 Task: Arrange a 60-minute meeting to discuss employee engagement.
Action: Mouse moved to (90, 148)
Screenshot: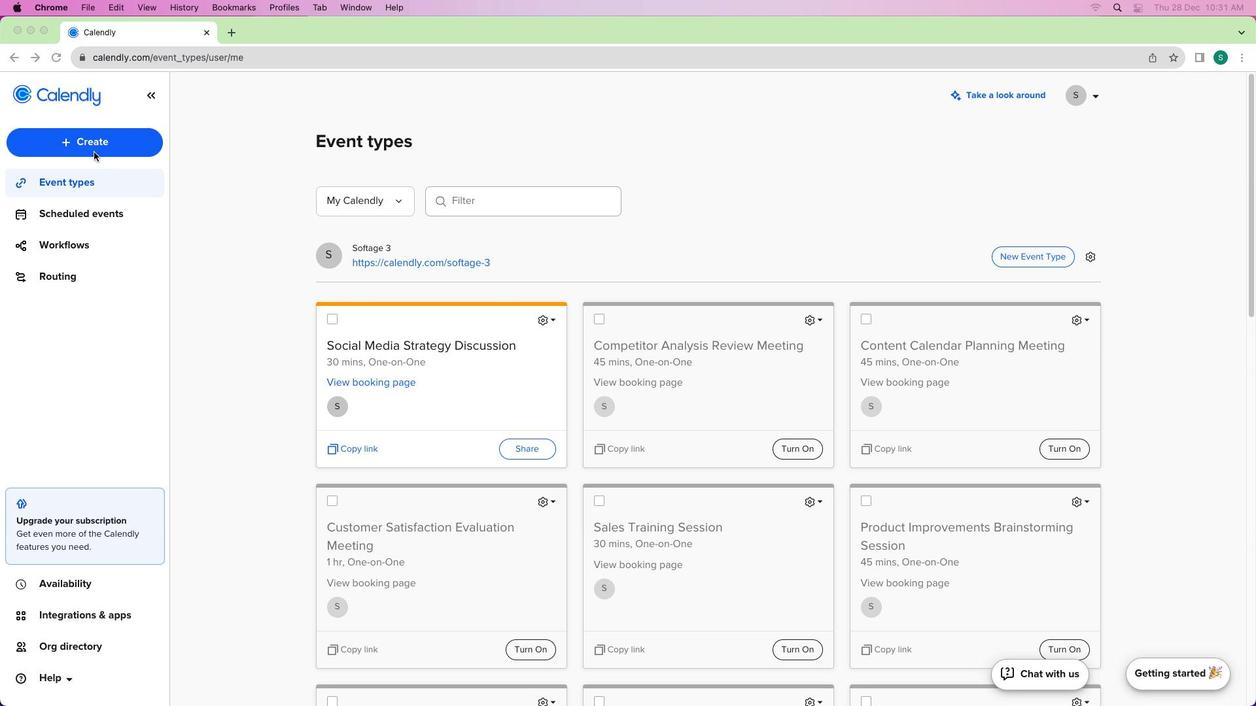 
Action: Mouse pressed left at (90, 148)
Screenshot: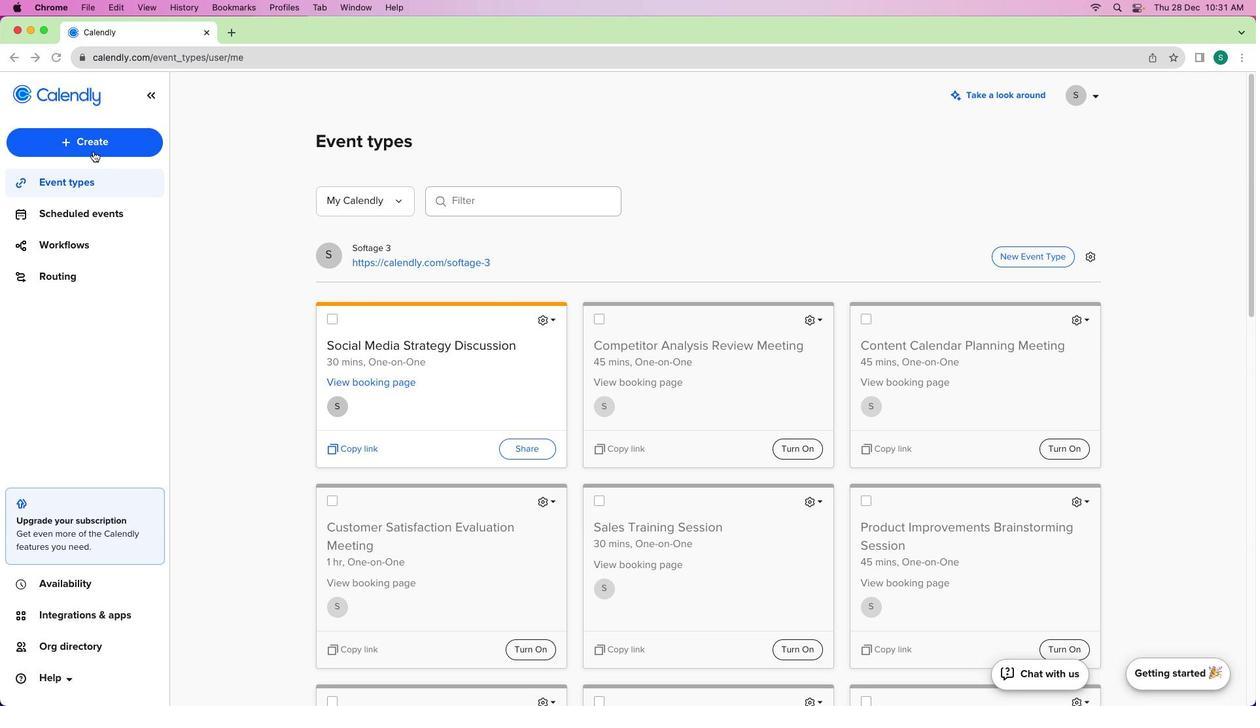 
Action: Mouse moved to (86, 145)
Screenshot: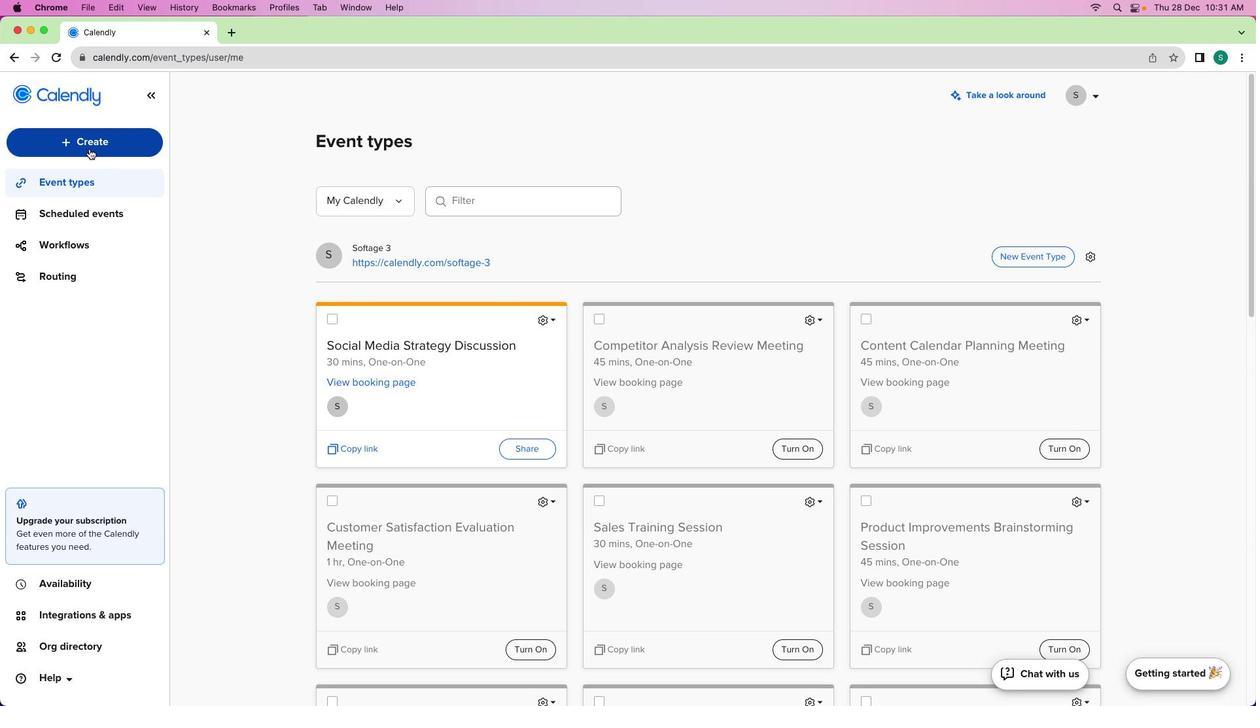 
Action: Mouse pressed left at (86, 145)
Screenshot: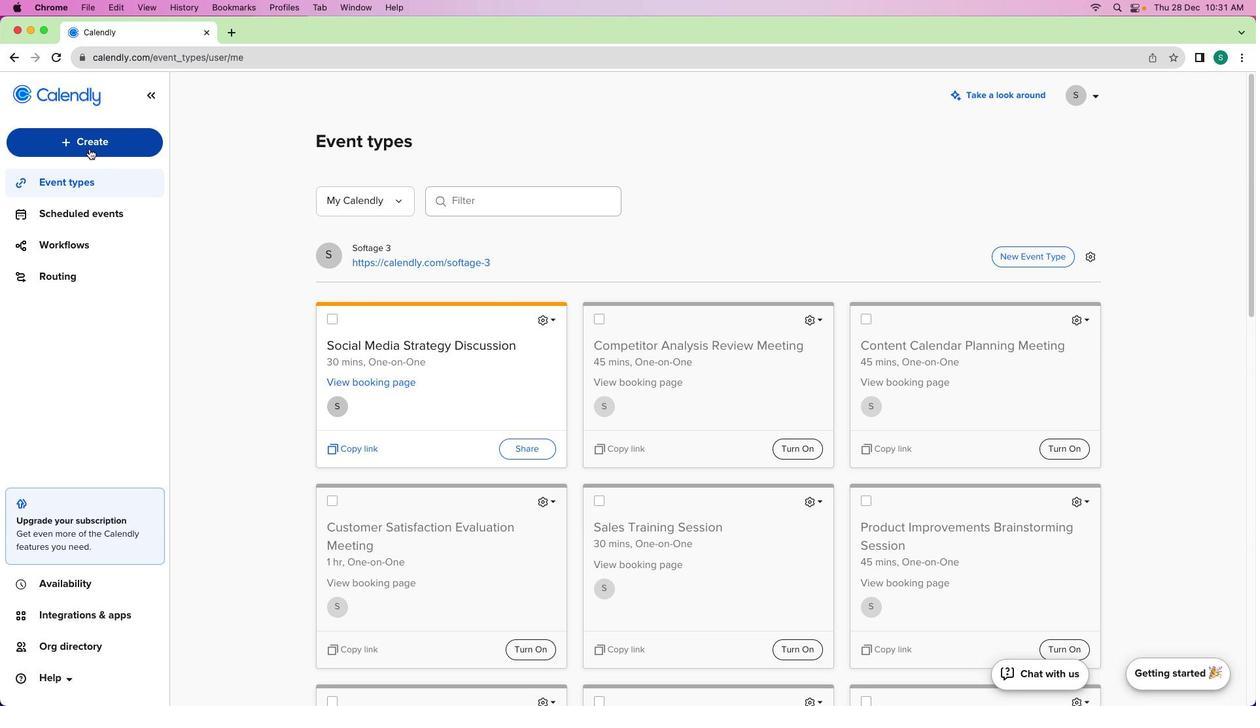 
Action: Mouse moved to (86, 174)
Screenshot: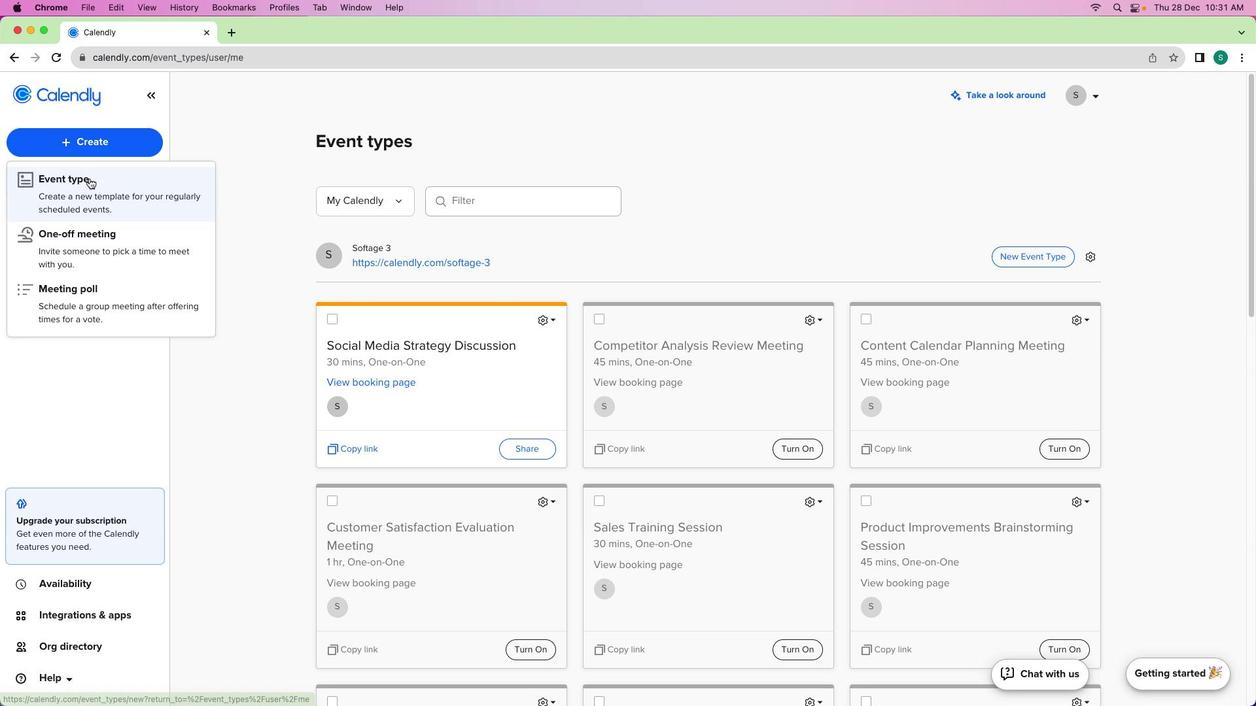 
Action: Mouse pressed left at (86, 174)
Screenshot: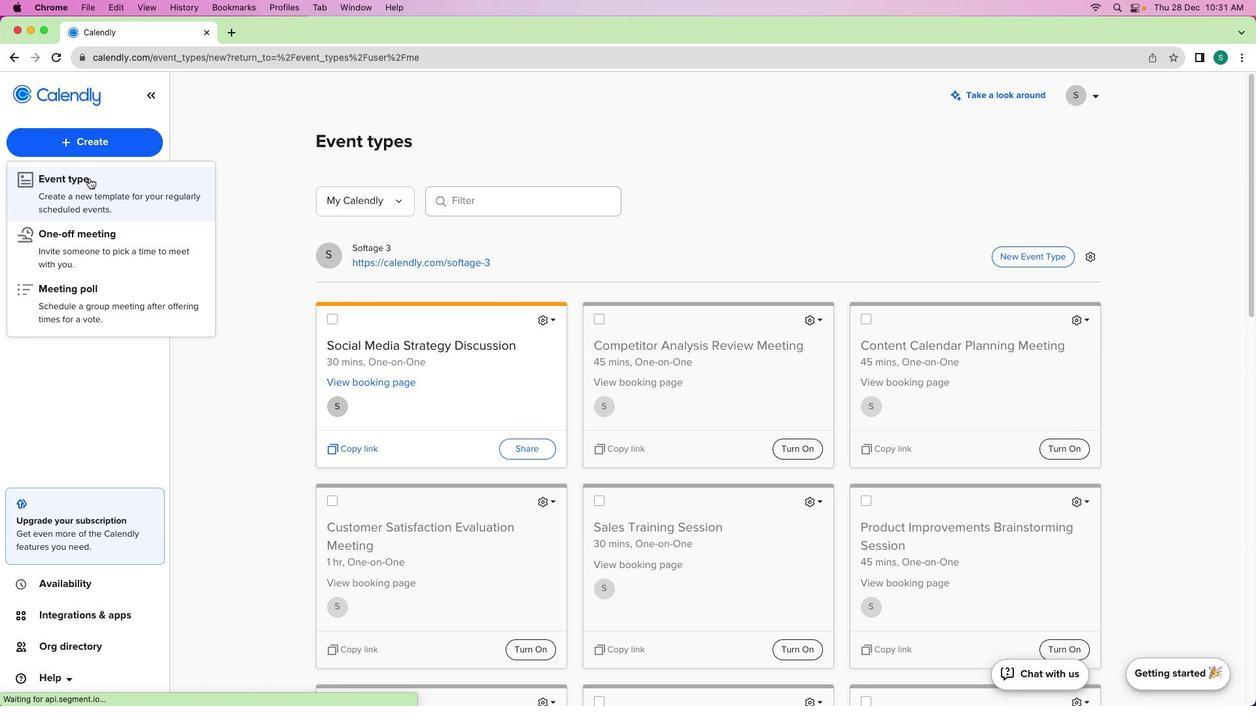 
Action: Mouse moved to (415, 254)
Screenshot: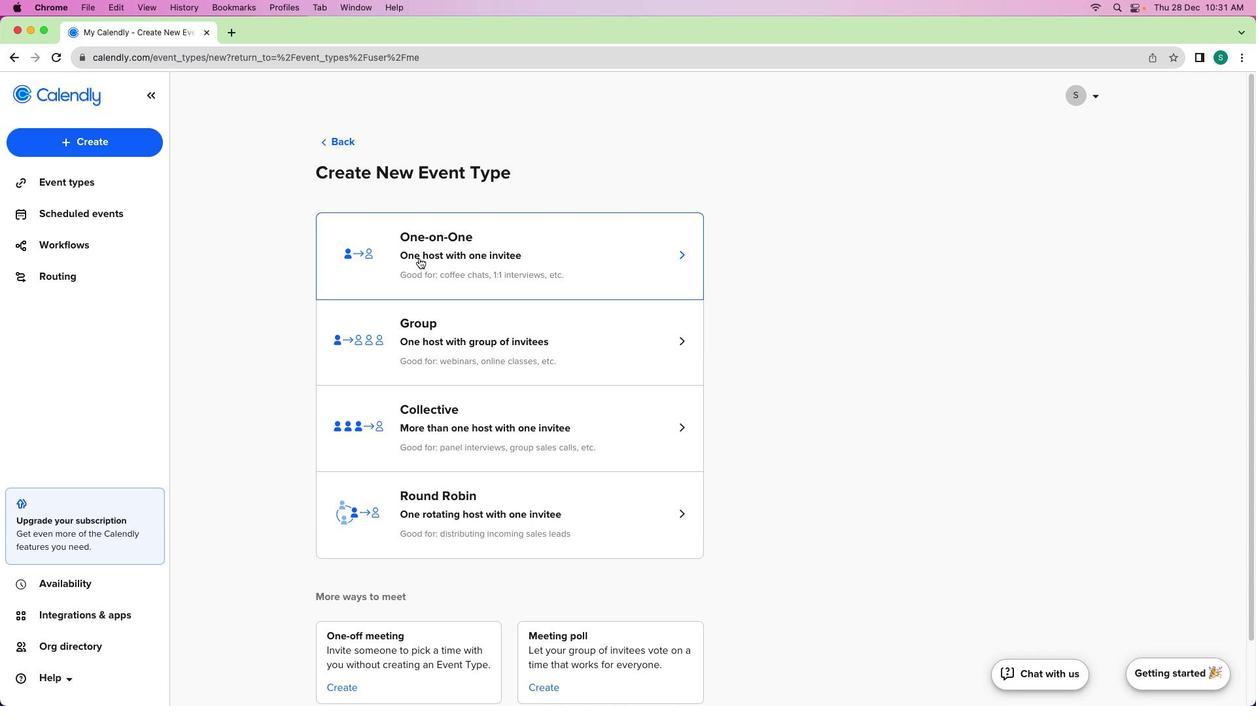 
Action: Mouse pressed left at (415, 254)
Screenshot: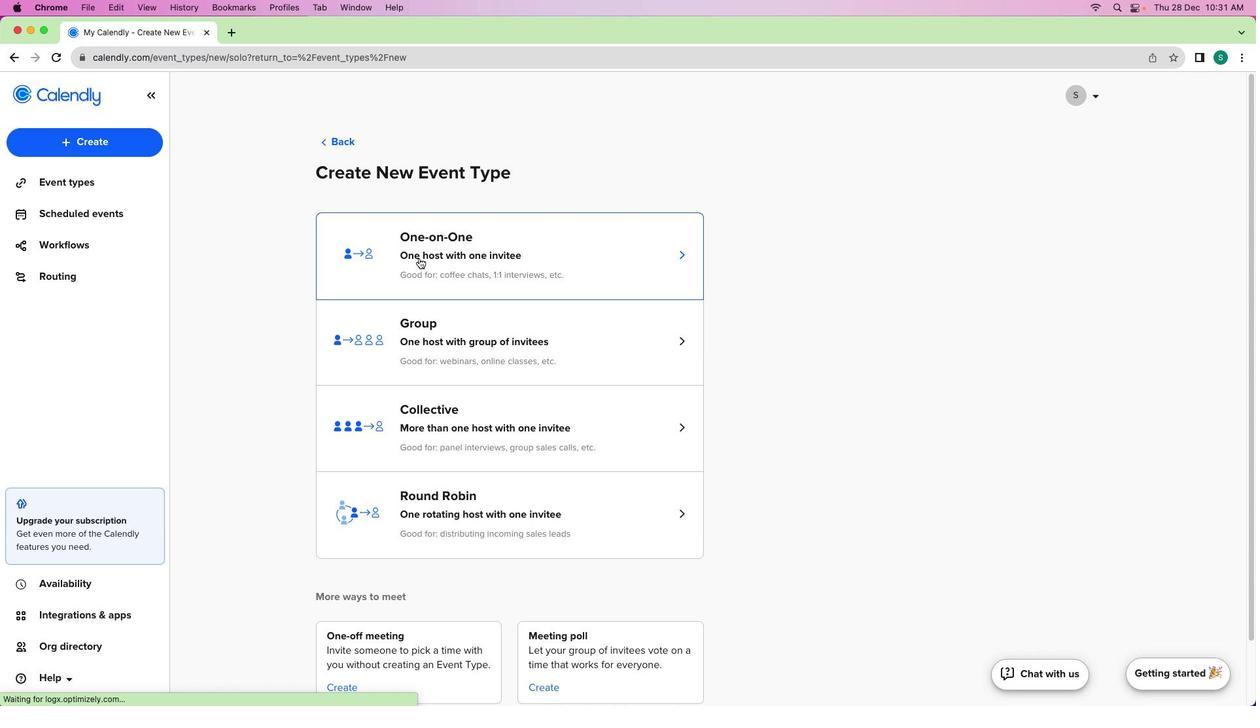 
Action: Mouse moved to (198, 199)
Screenshot: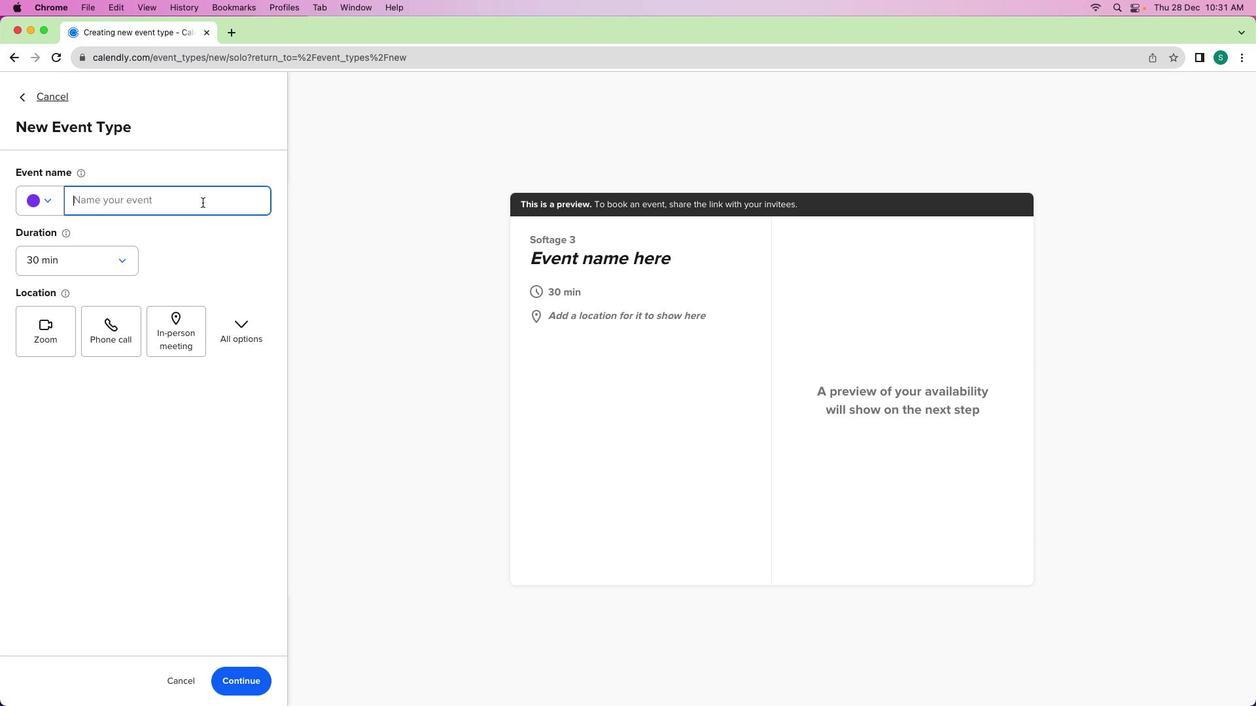 
Action: Mouse pressed left at (198, 199)
Screenshot: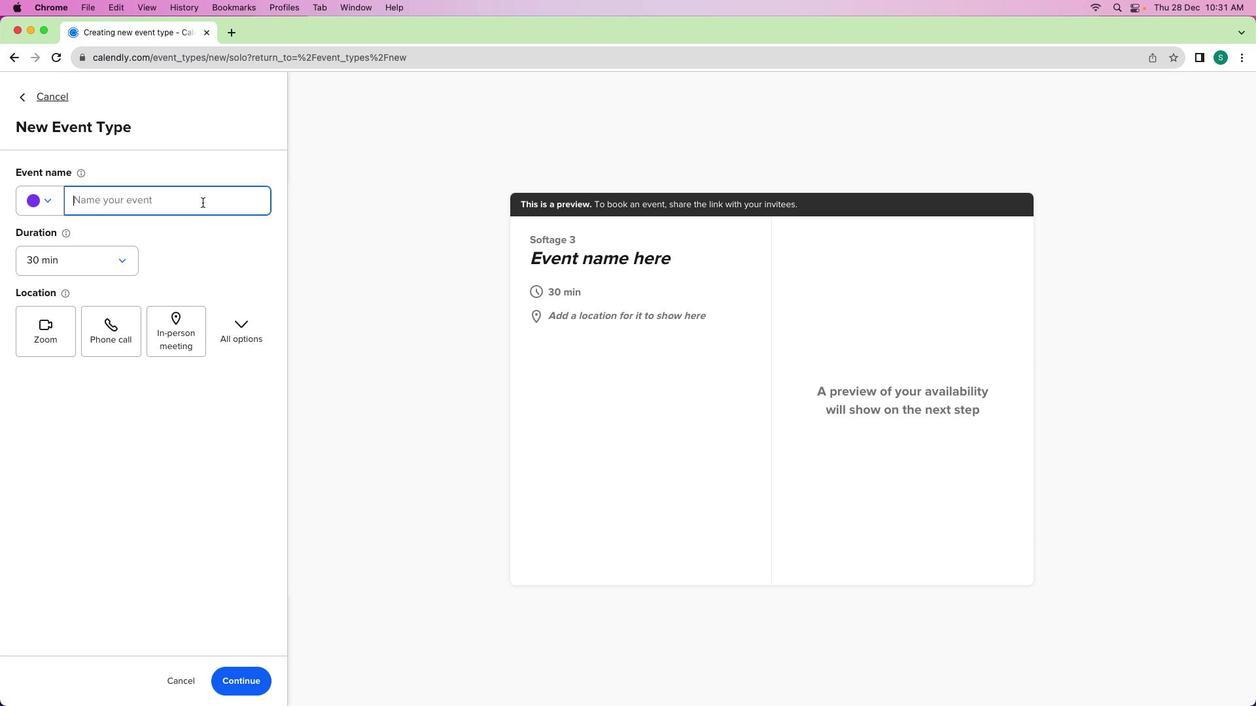 
Action: Mouse moved to (196, 198)
Screenshot: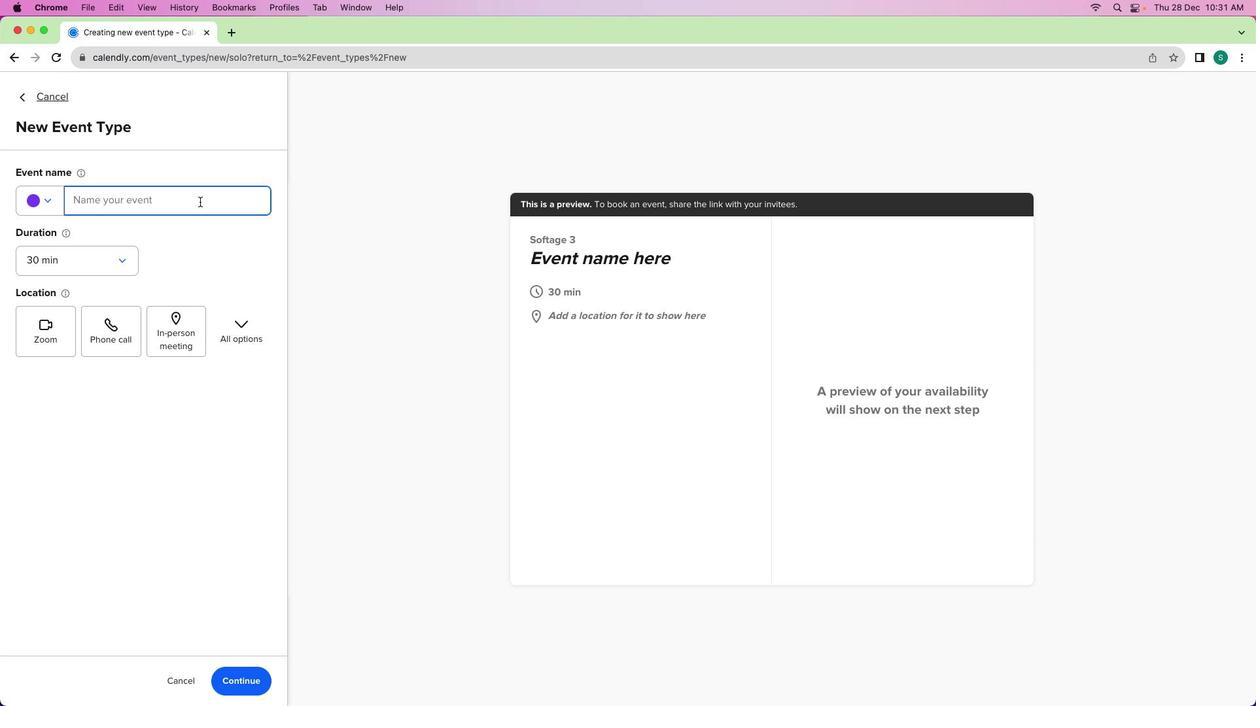 
Action: Key pressed Key.shift'C''l''o''u''d'Key.backspaceKey.backspaceKey.backspaceKey.backspaceKey.backspaceKey.shift'E''m''p''l''o''y''e''e'Key.spaceKey.shift'E''n''g''a''g''e''m''e''n''t'Key.spaceKey.shift'D''i''s''c''u''s''s''i''o''n'Key.spaceKey.shift'M''e''e''t''i''n''g'
Screenshot: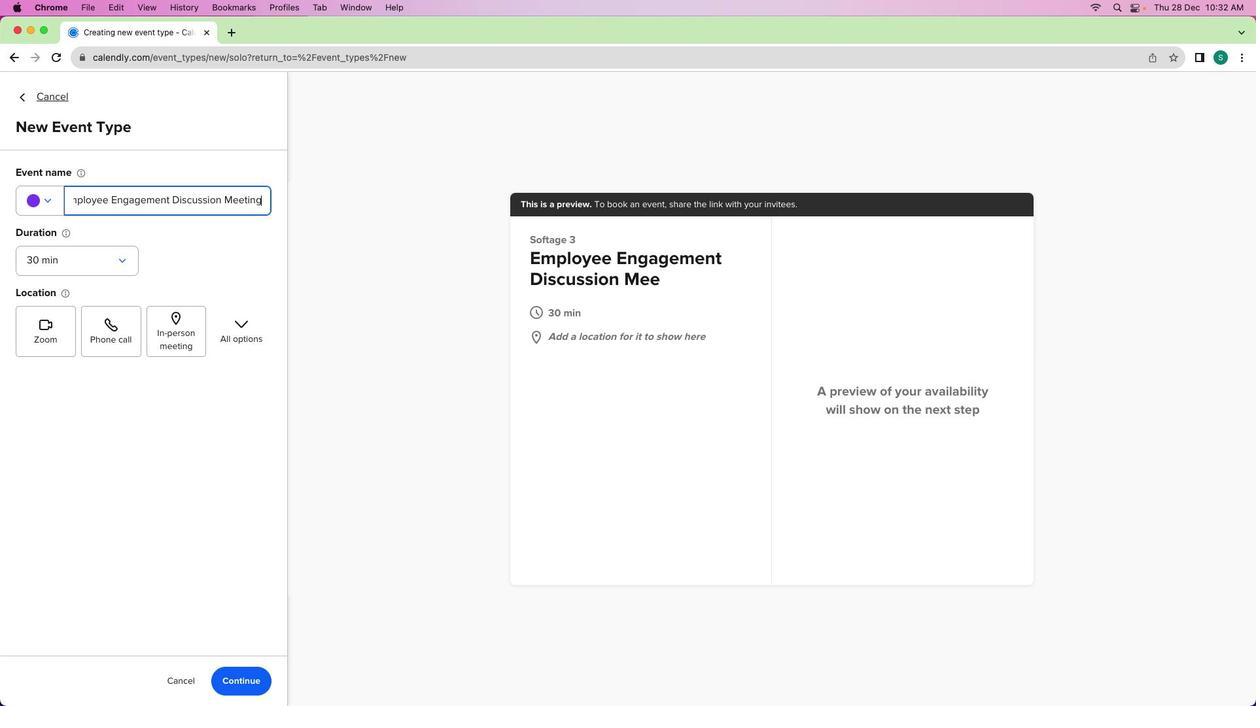 
Action: Mouse moved to (63, 261)
Screenshot: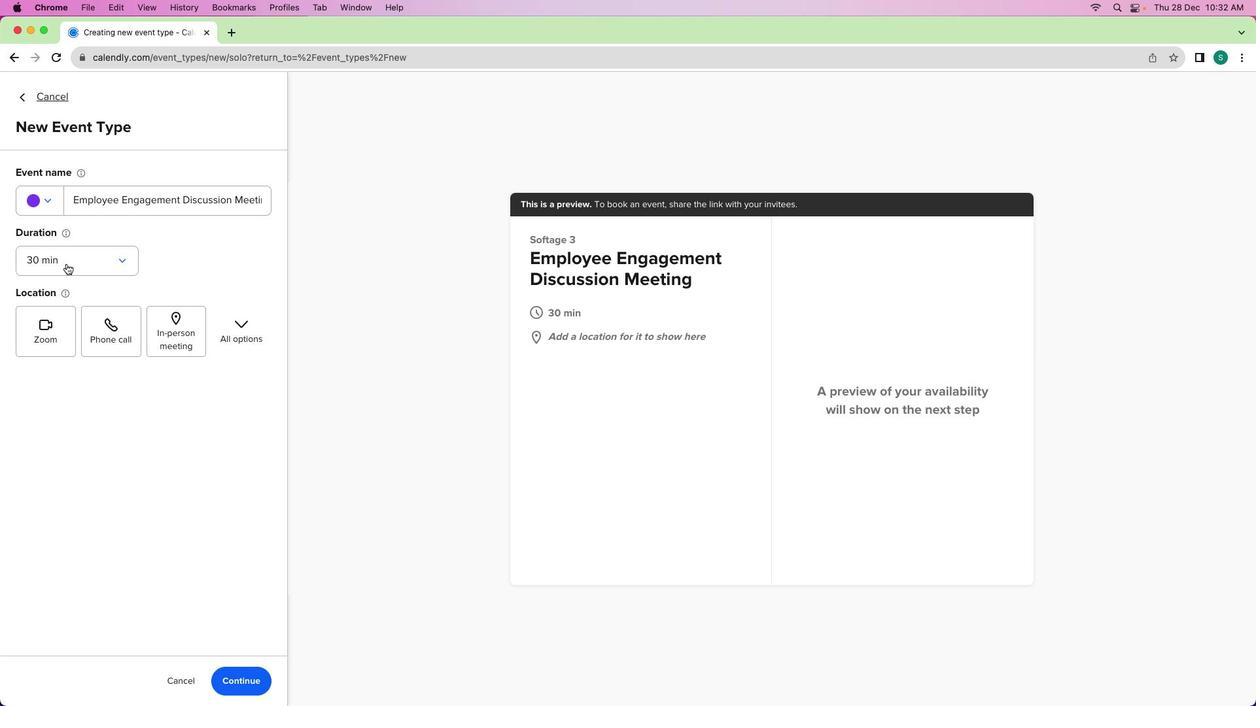 
Action: Mouse pressed left at (63, 261)
Screenshot: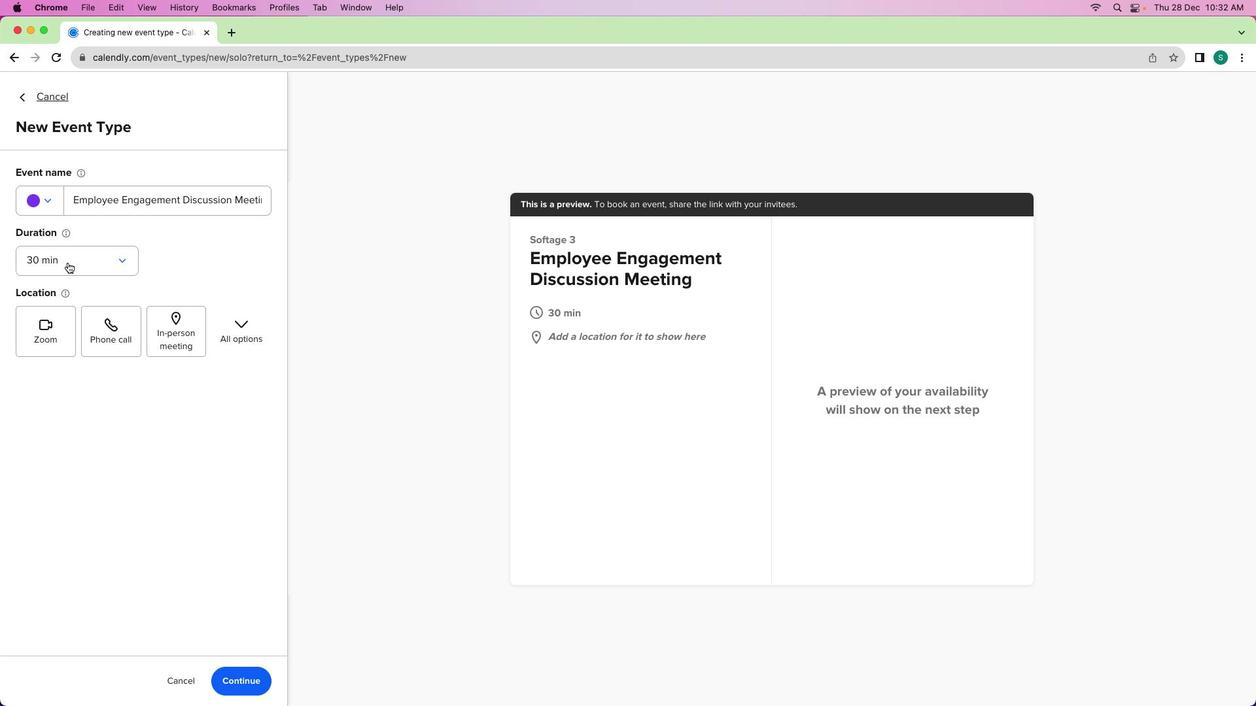 
Action: Mouse moved to (62, 371)
Screenshot: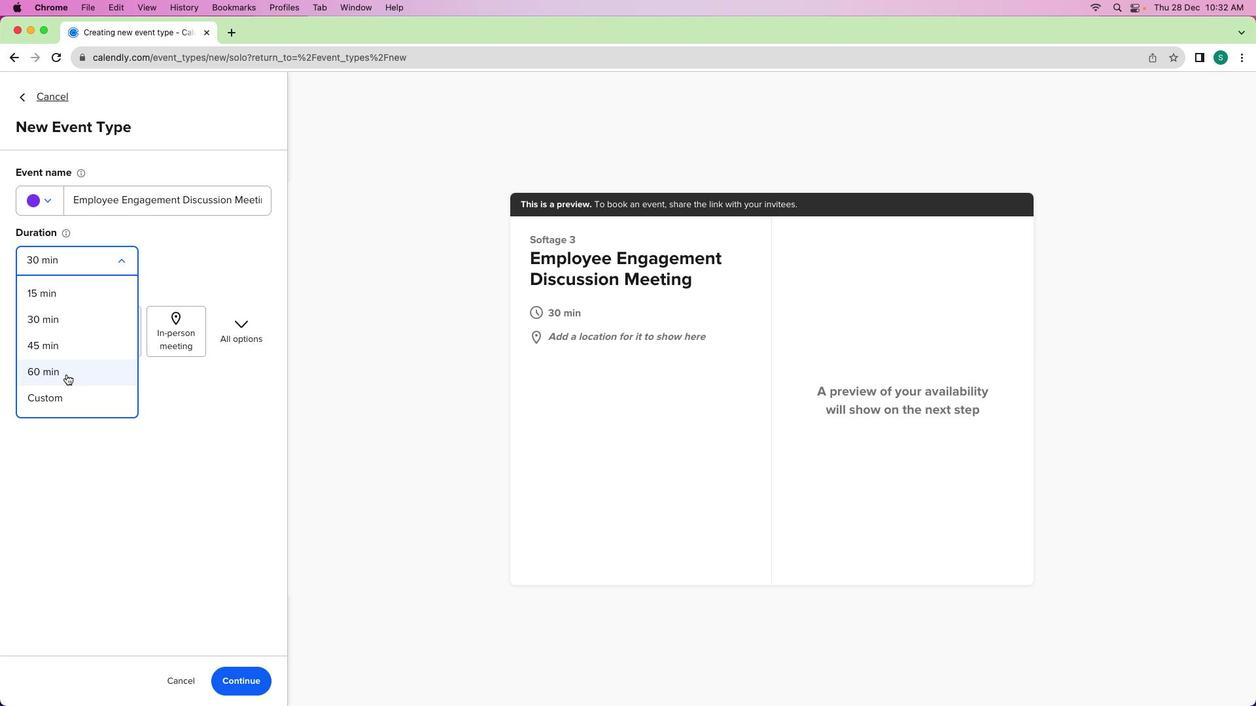 
Action: Mouse pressed left at (62, 371)
Screenshot: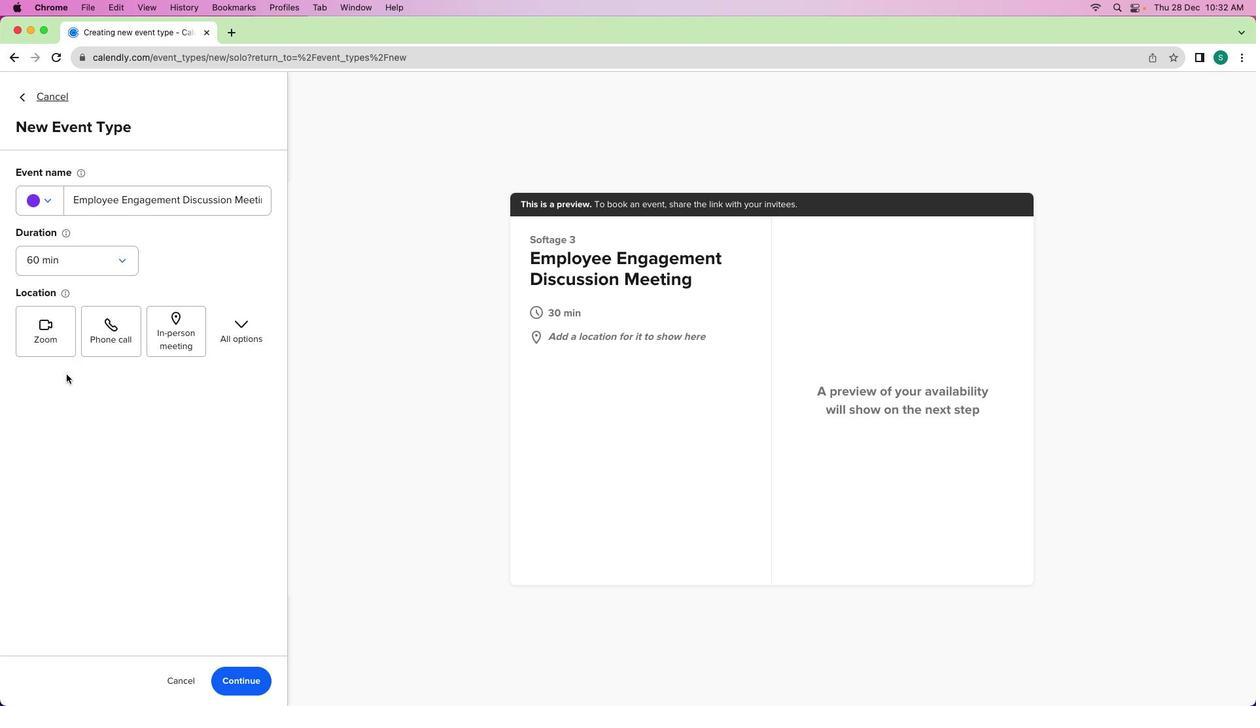 
Action: Mouse moved to (47, 343)
Screenshot: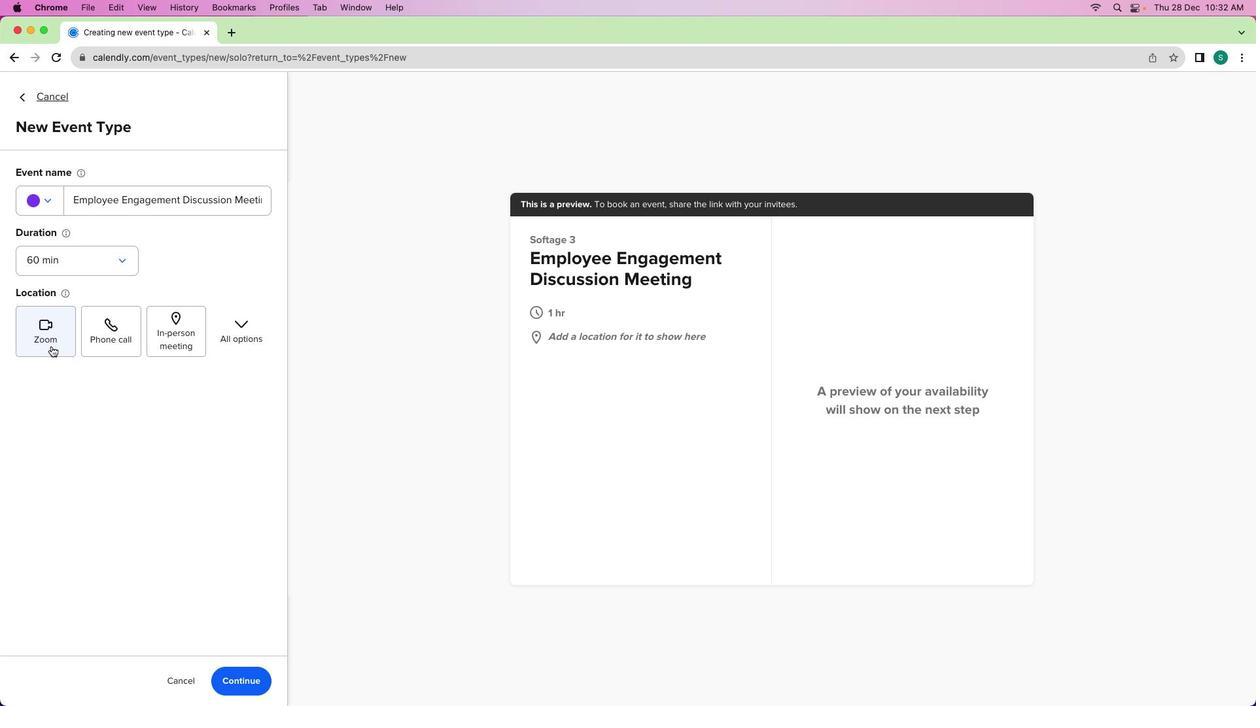 
Action: Mouse pressed left at (47, 343)
Screenshot: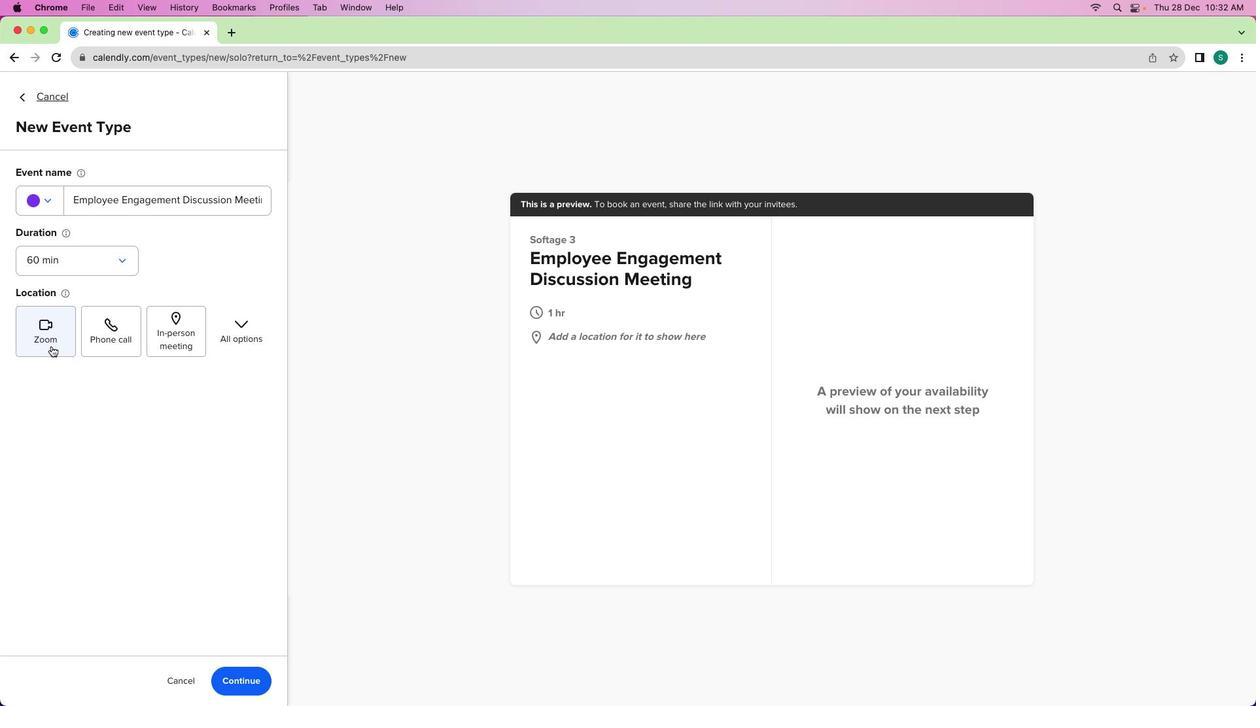 
Action: Mouse moved to (244, 674)
Screenshot: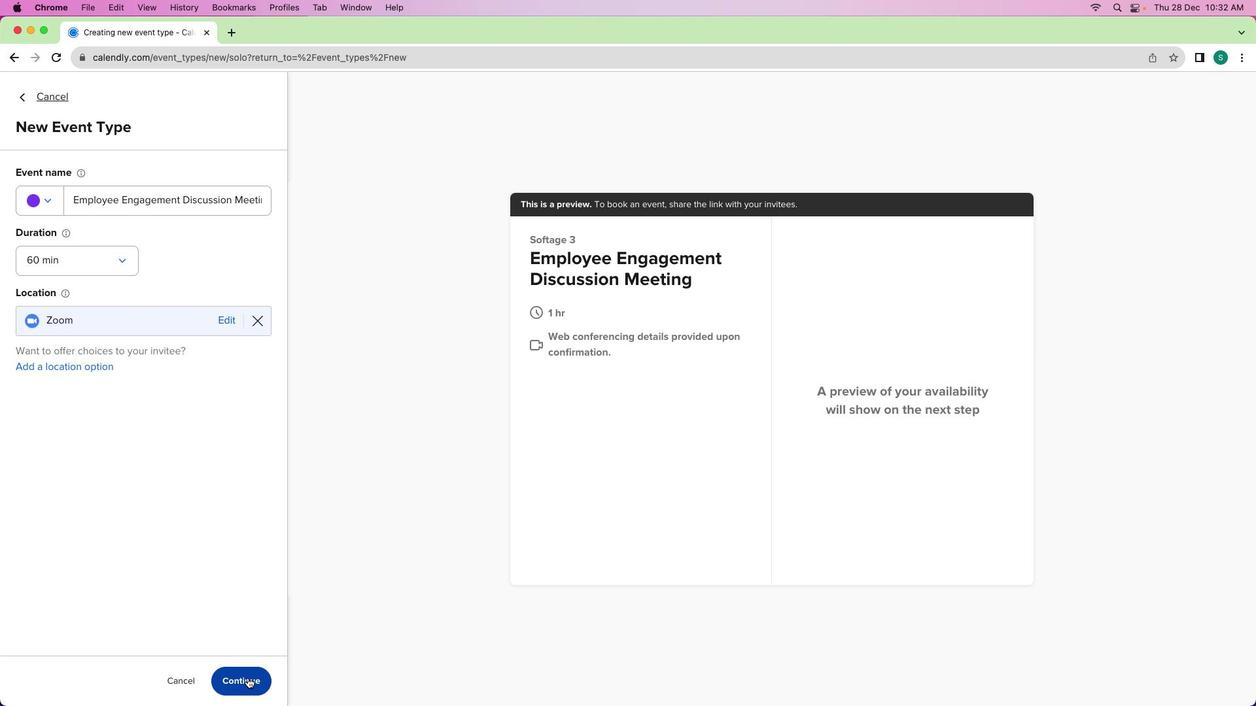 
Action: Mouse pressed left at (244, 674)
Screenshot: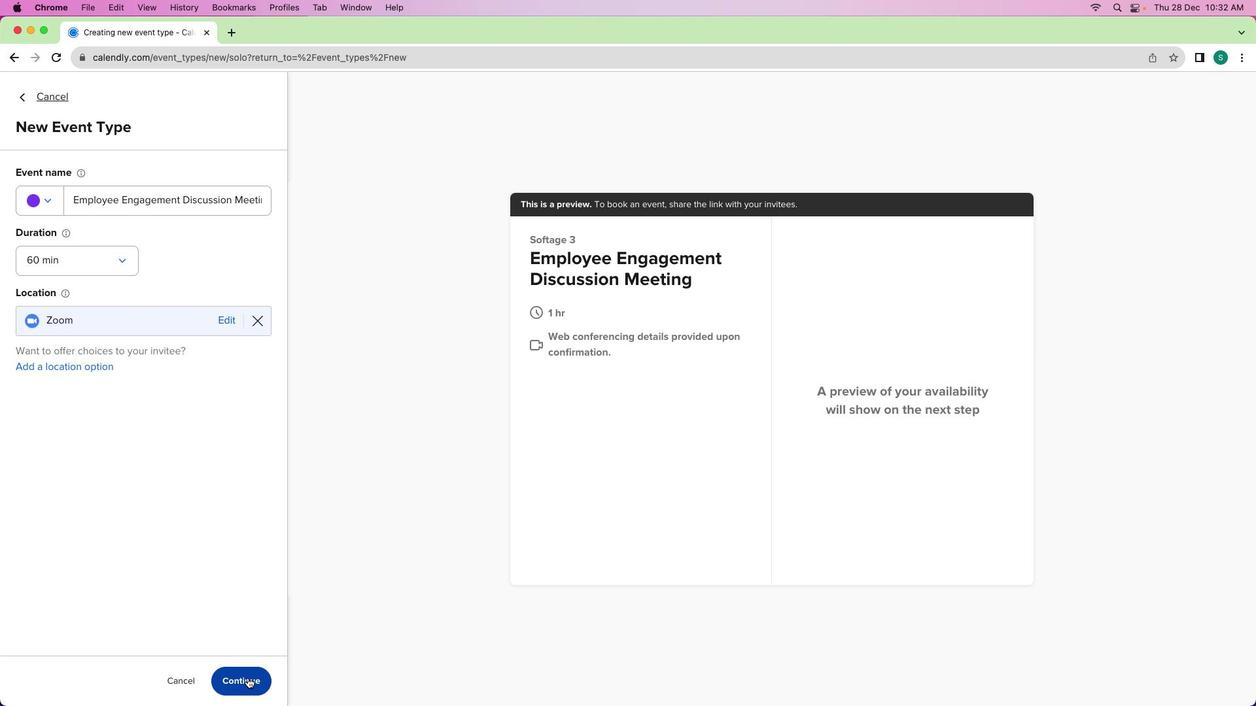 
Action: Mouse moved to (146, 224)
Screenshot: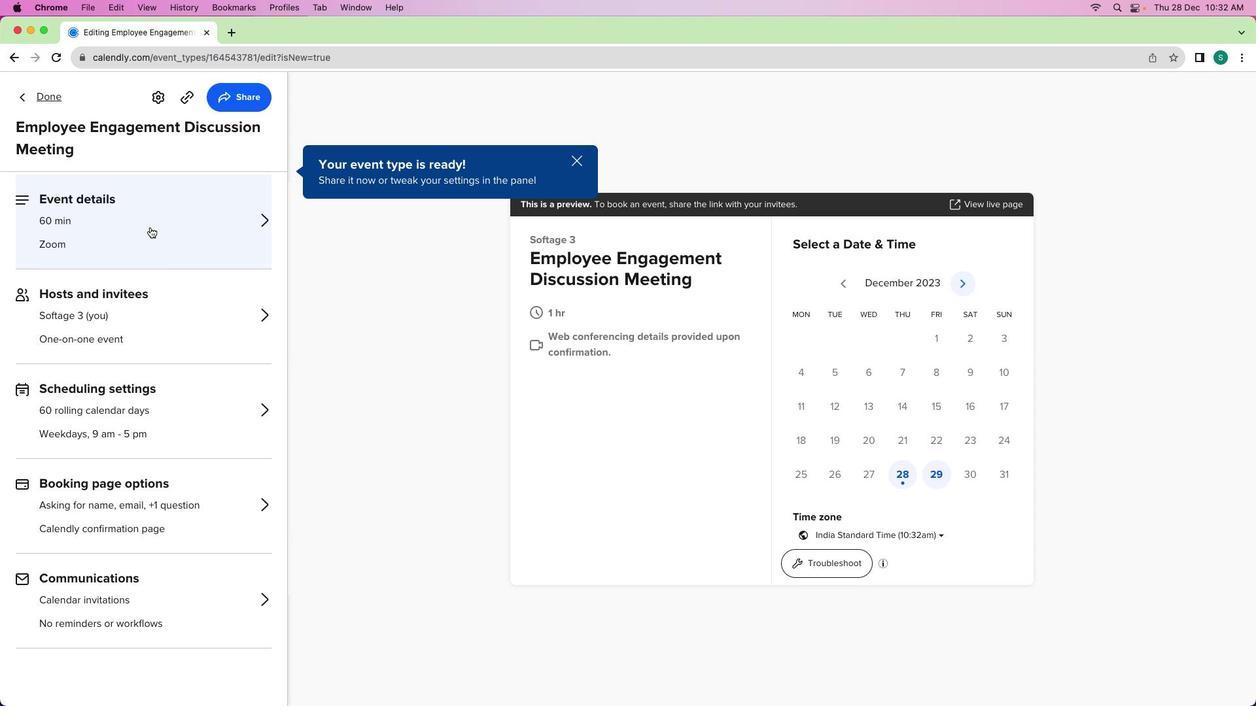 
Action: Mouse pressed left at (146, 224)
Screenshot: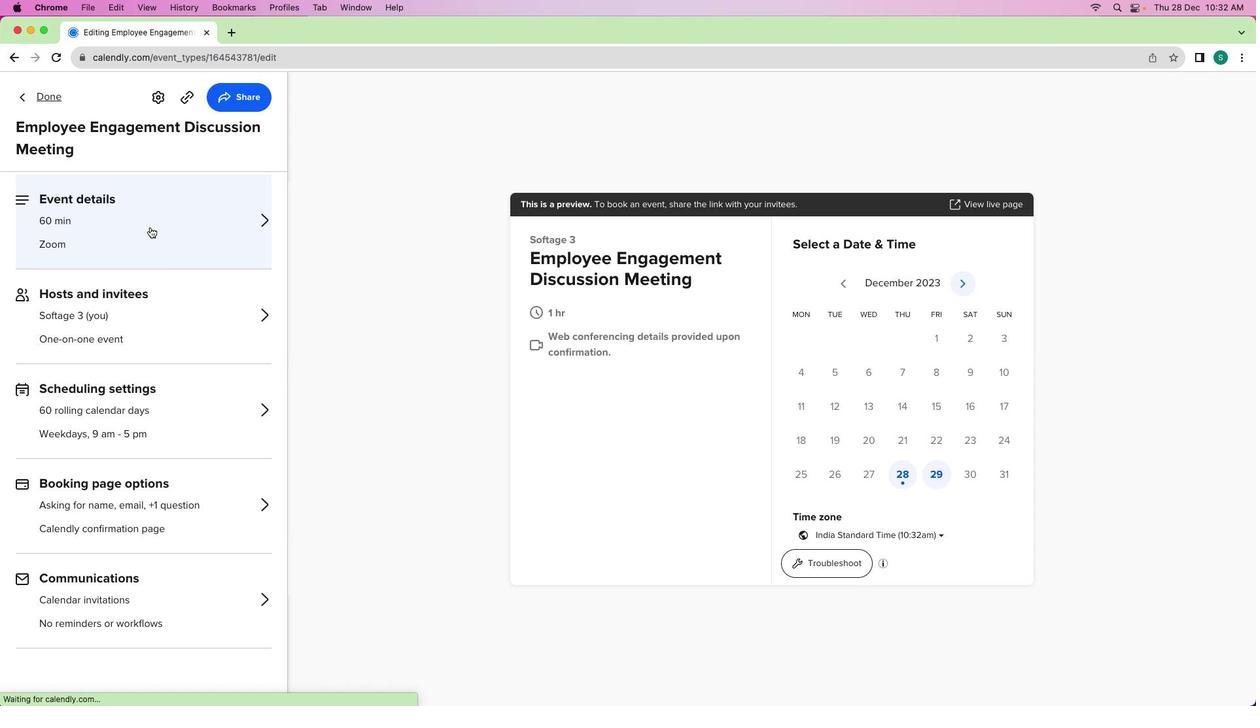
Action: Mouse moved to (141, 465)
Screenshot: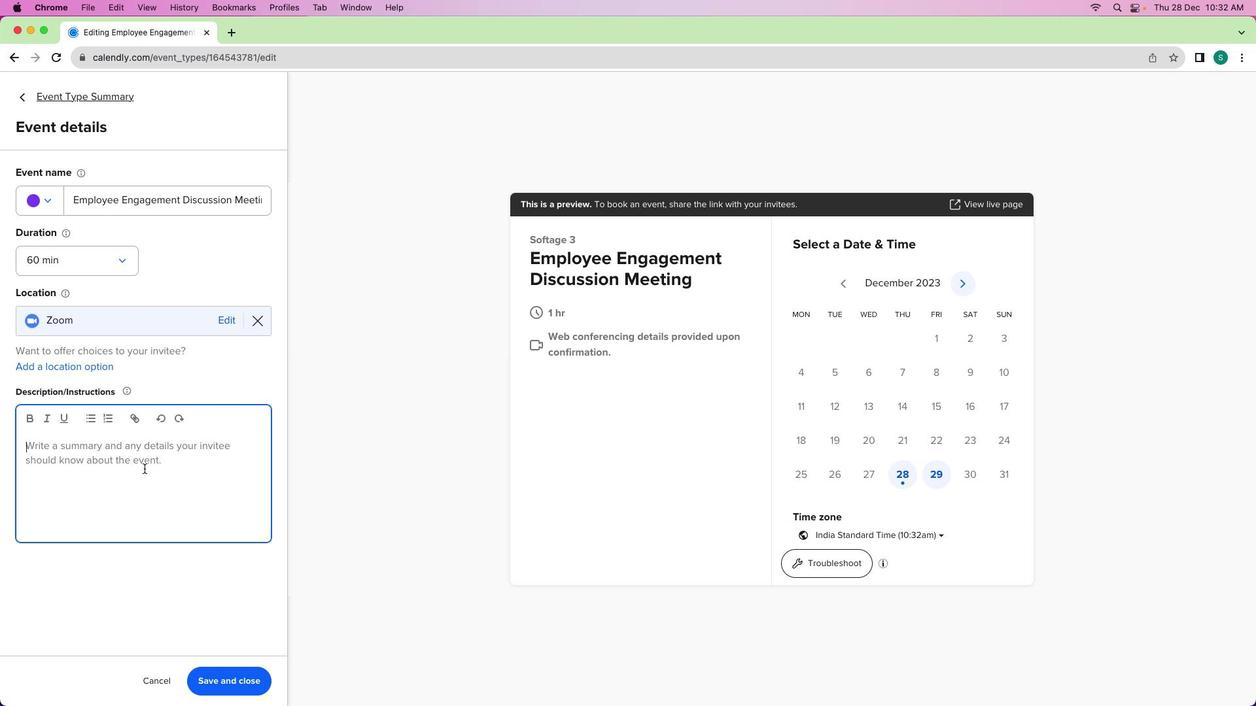 
Action: Mouse pressed left at (141, 465)
Screenshot: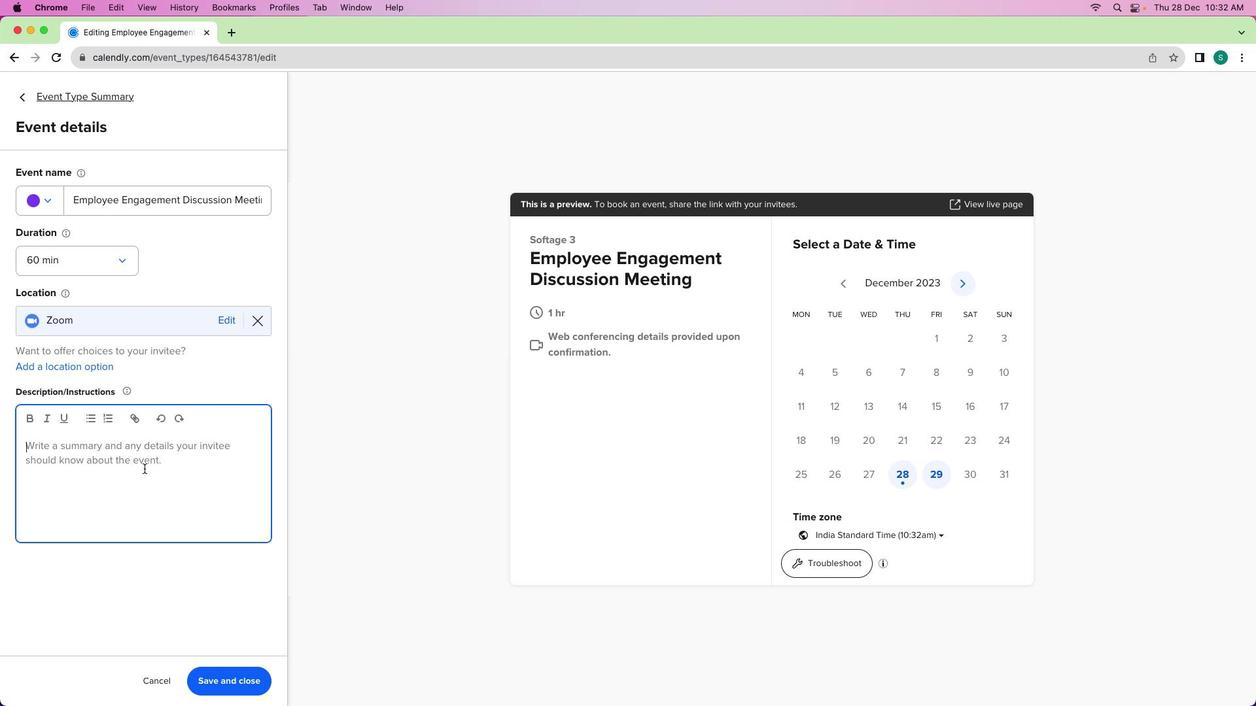 
Action: Mouse moved to (142, 465)
Screenshot: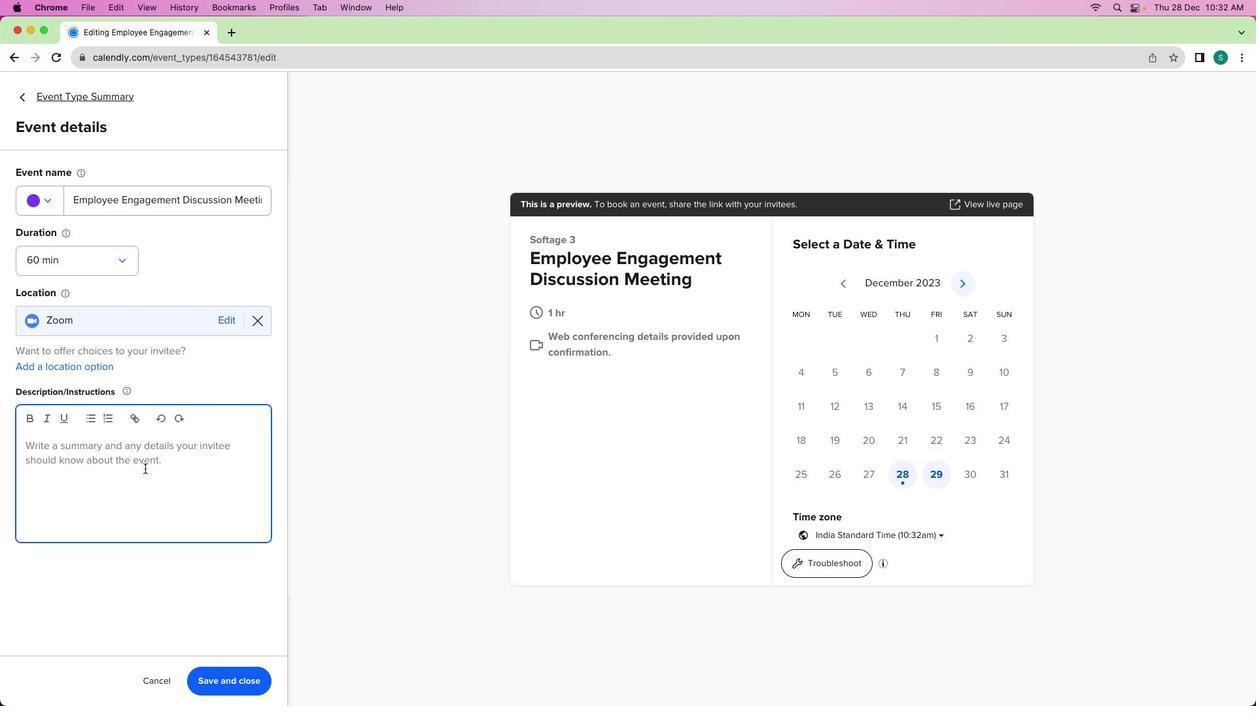
Action: Key pressed Key.shift'I'Key.space'i''n''v''i''t''e'Key.space'y''o''u'Key.space't''o'Key.space'a'Key.space'6''0''-''m''i''n''u''t''e'Key.space'm''e''e''t''i''n''g'Key.space'f''o''c''u''s''e''d'Key.space'o''n'Key.space'd''i''s''c''u''s''s''i''n''g'Key.space'e''m''o'Key.backspace'p''l''o''y''e''e'Key.space'e''n''g''a''g''e''m''e''n''t'Key.spaceKey.backspace'.'Key.spaceKey.shift_r'I''n'Key.space't''h''i''s'Key.space's''e''s''s''i''o''n'','Key.space'w''e'Key.space'w''i''l''l'Key.space'e''x''p''l''o''r''e'Key.space'c''u''r''r''e''n''t'Key.space'e''n''g''a''g''e''m''e''n''t'Key.space'l''e''v''e''l''s'','Key.space's''h''a''r''e'Key.space'i''n''s''i''g''h''t''s'','Key.space'a''n''d'Key.space'c''o''l''l''a''b''o''r''a''t''i''v''e''l''y'Key.space's''t''r''a''t''e''g''i''z''e'Key.space'o''n'Key.space'i''n''i''t''i''t''a''i''v''e''s'Key.space't''o'Key.space'e''n''h''a''n''c''e'Key.space'o'Key.backspace't''h''r'Key.upKey.rightKey.rightKey.rightKey.rightKey.rightKey.rightKey.rightKey.rightKey.rightKey.rightKey.rightKey.rightKey.rightKey.rightKey.rightKey.rightKey.rightKey.rightKey.rightKey.rightKey.rightKey.rightKey.rightKey.rightKey.rightKey.rightKey.rightKey.rightKey.rightKey.rightKey.rightKey.rightKey.rightKey.rightKey.rightKey.rightKey.right't''i'Key.downKey.backspaceKey.leftKey.leftKey.leftKey.leftKey.leftKey.leftKey.leftKey.leftKey.leftKey.leftKey.leftKey.leftKey.leftKey.leftKey.leftKey.leftKey.leftKey.leftKey.leftKey.leftKey.leftKey.leftKey.backspaceKey.backspaceKey.down'e'Key.space'o''v''e''r''a''l''l'Key.space'e''m''o'Key.backspace'p''l''o''y''e''e'Key.space'e''x''p''p''e'Key.backspaceKey.backspace'e''r''i''e''n''c''e''.'Key.upKey.rightKey.rightKey.rightKey.right'i'Key.down
Screenshot: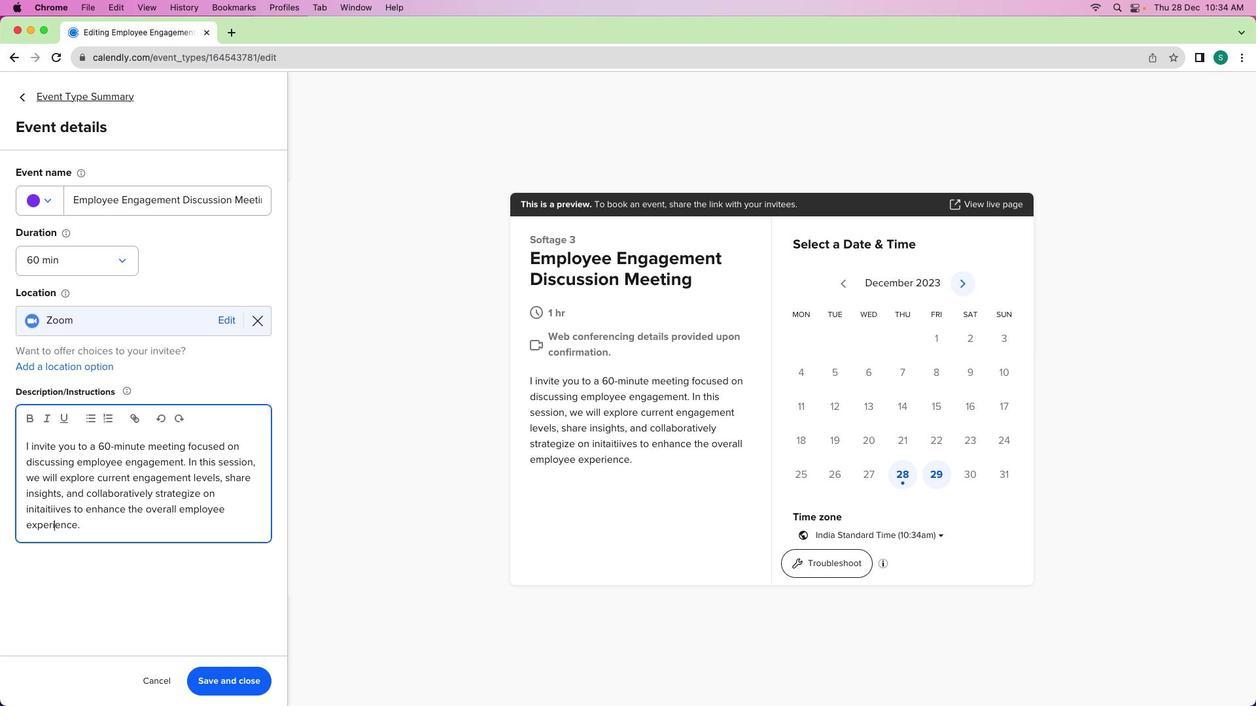
Action: Mouse moved to (252, 677)
Screenshot: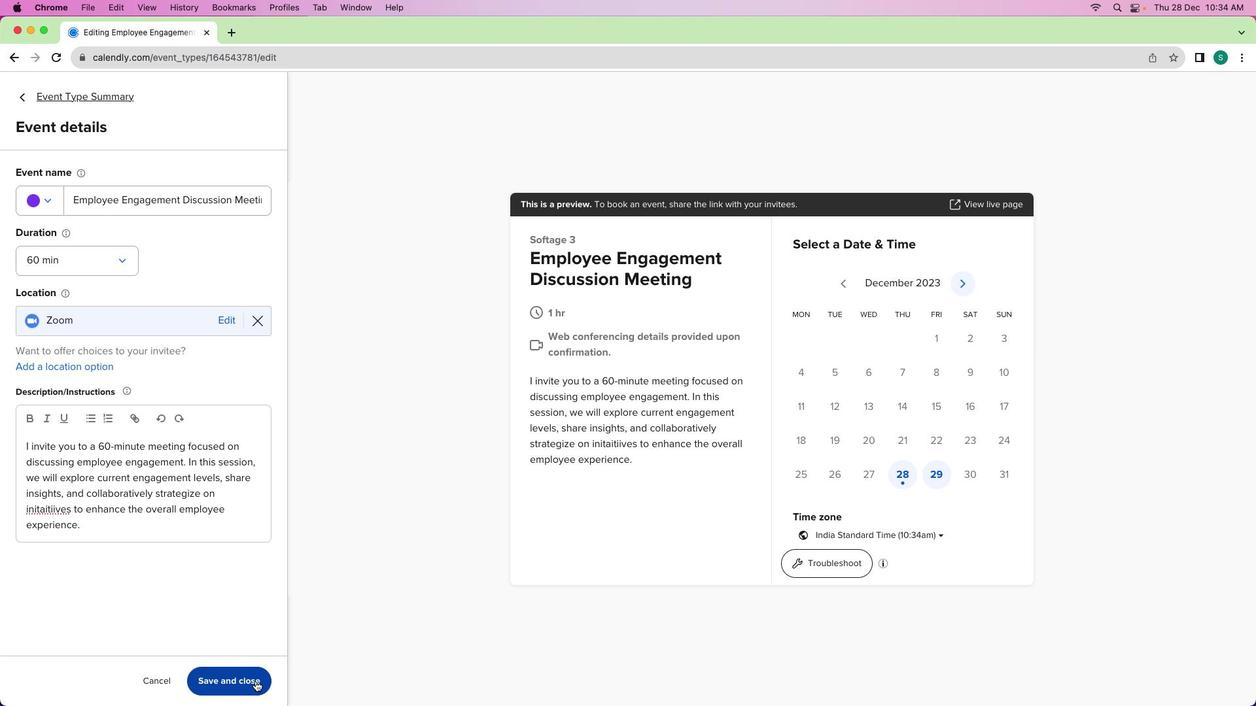 
Action: Mouse pressed left at (252, 677)
Screenshot: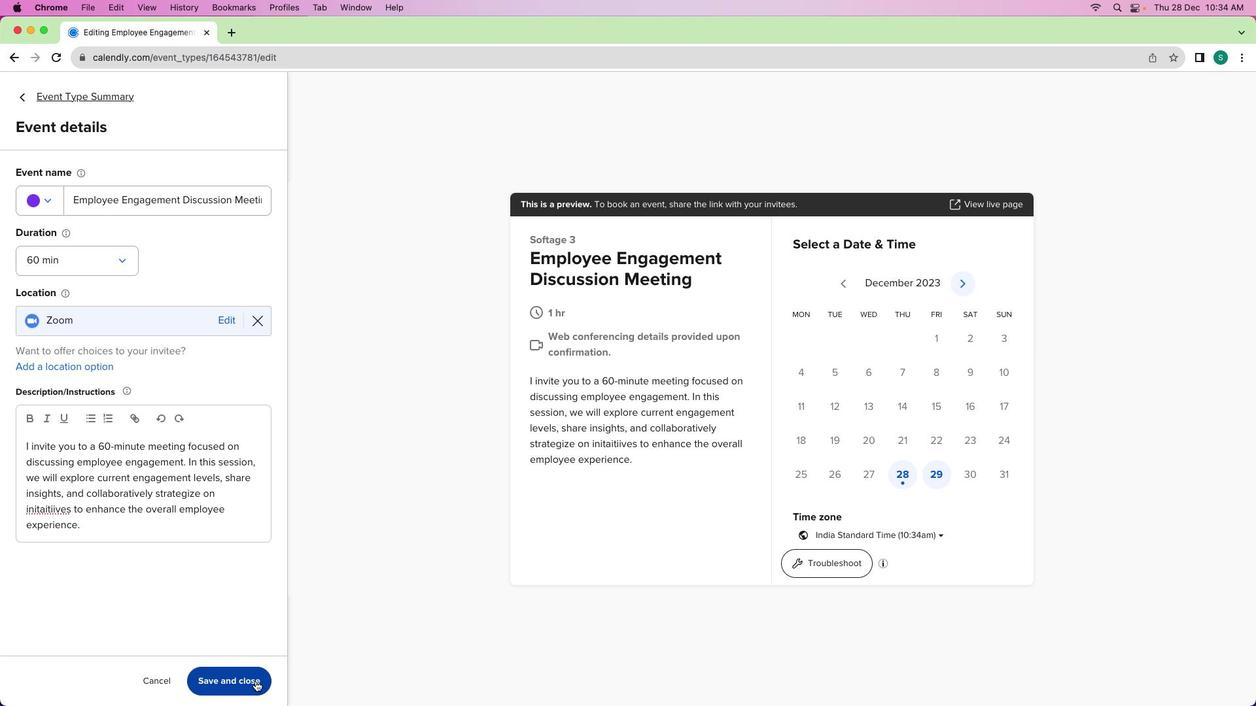 
Action: Mouse moved to (39, 94)
Screenshot: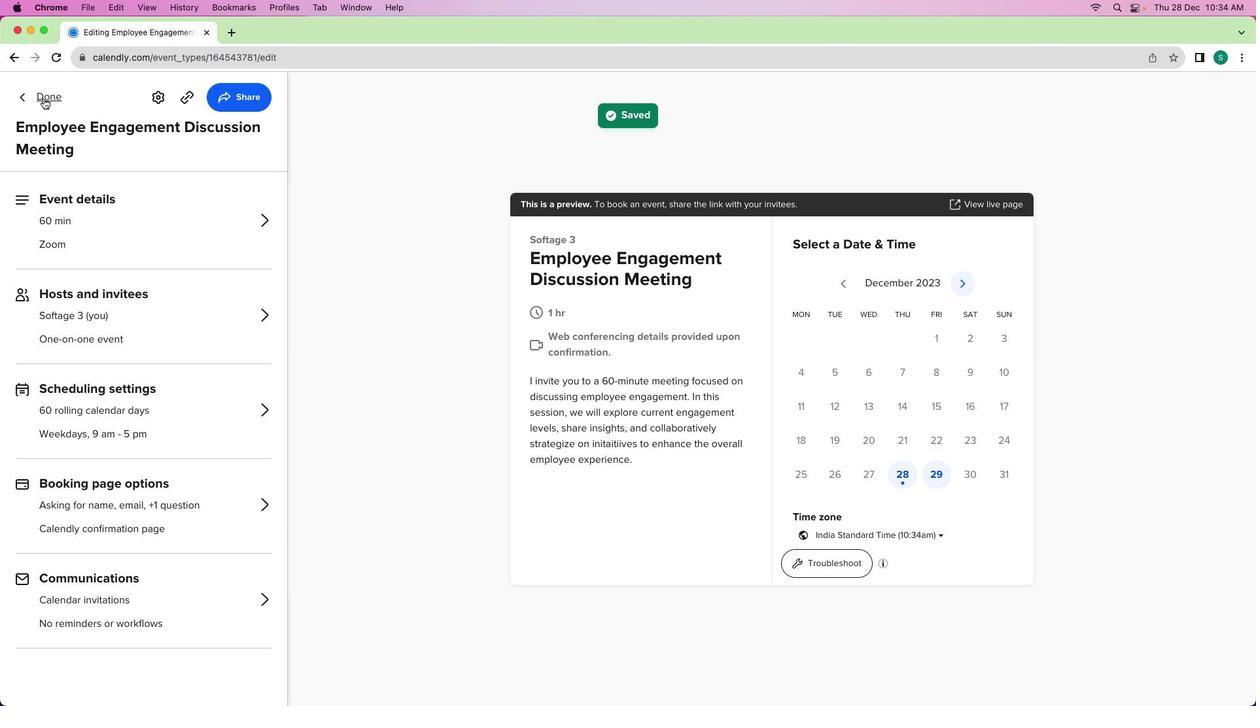 
Action: Mouse pressed left at (39, 94)
Screenshot: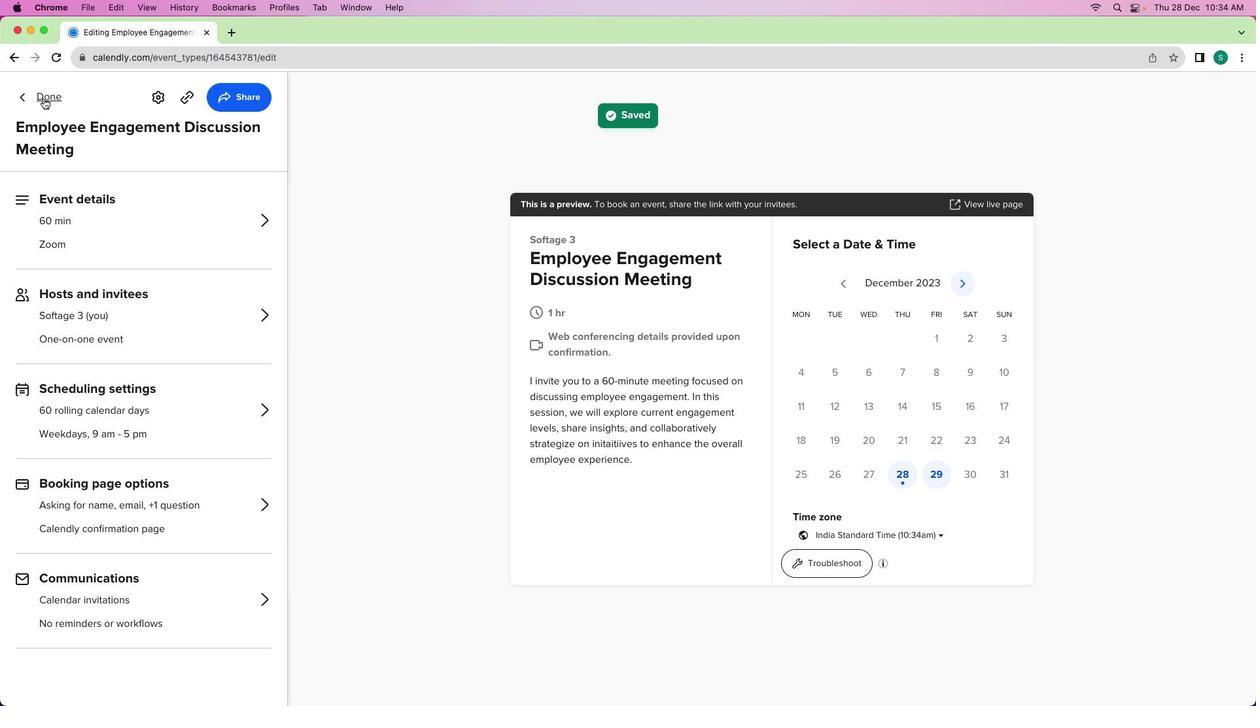 
Action: Mouse moved to (452, 386)
Screenshot: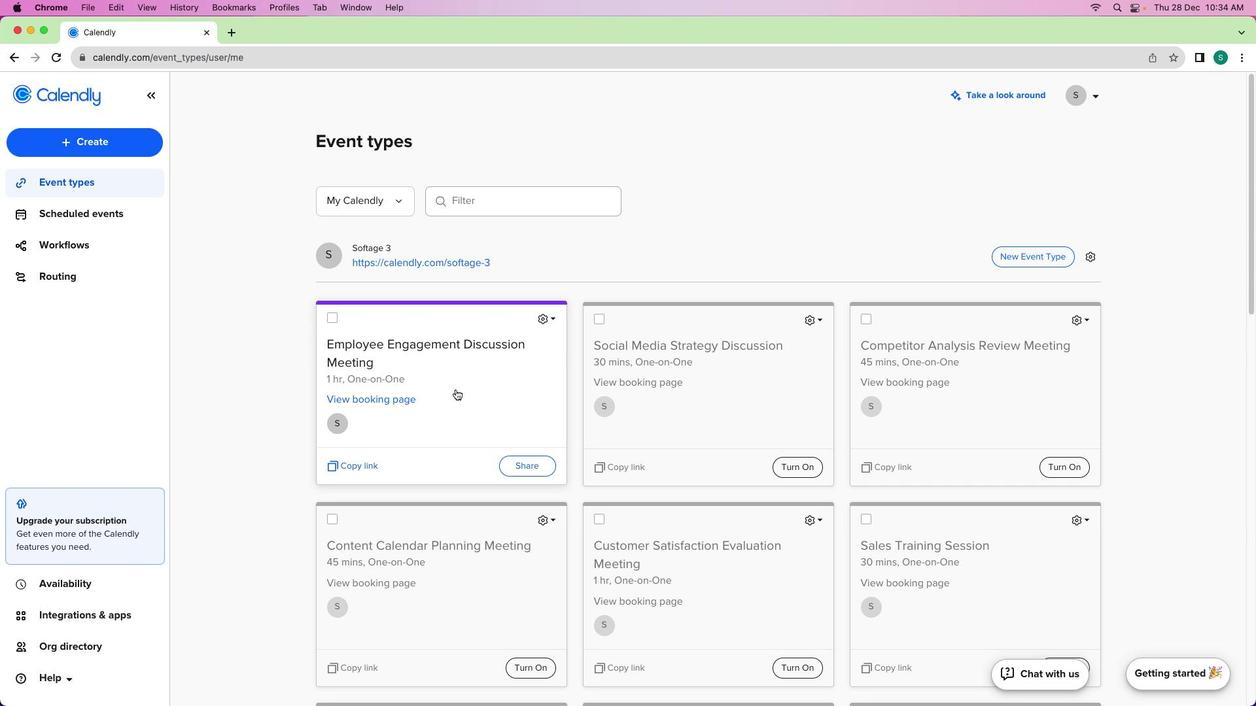 
